 Task: Change the board title to "Collaborative Growth Session".
Action: Mouse moved to (358, 77)
Screenshot: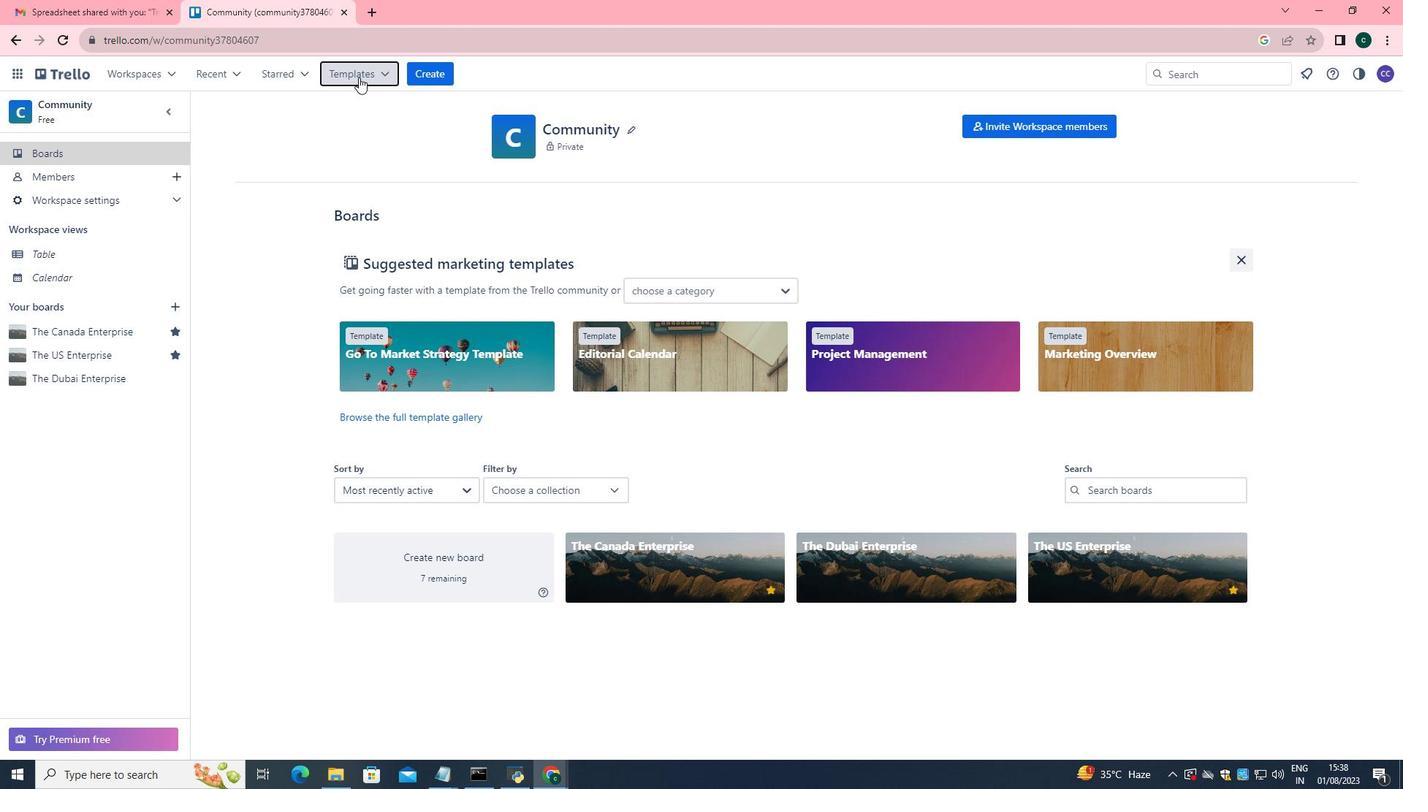 
Action: Mouse pressed left at (358, 77)
Screenshot: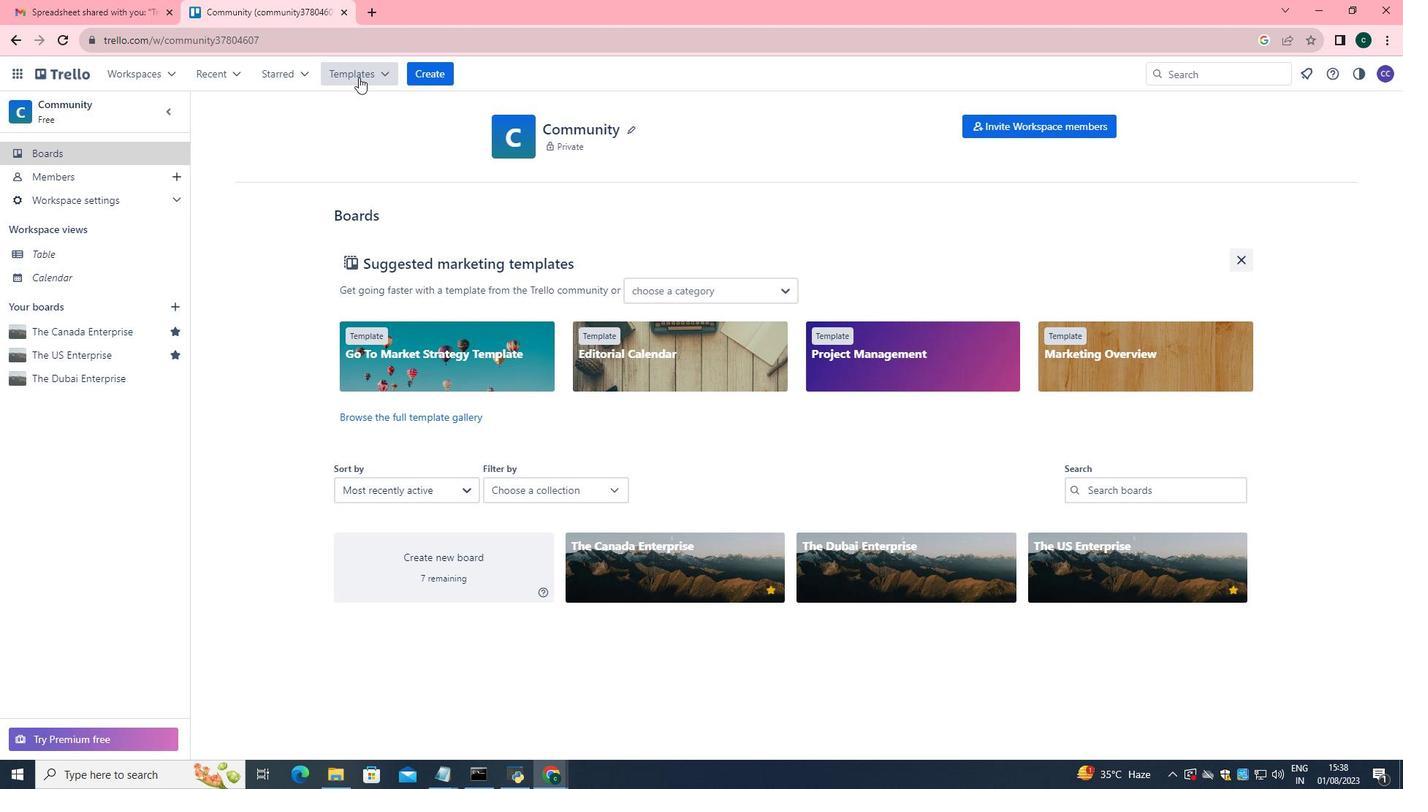 
Action: Mouse moved to (380, 141)
Screenshot: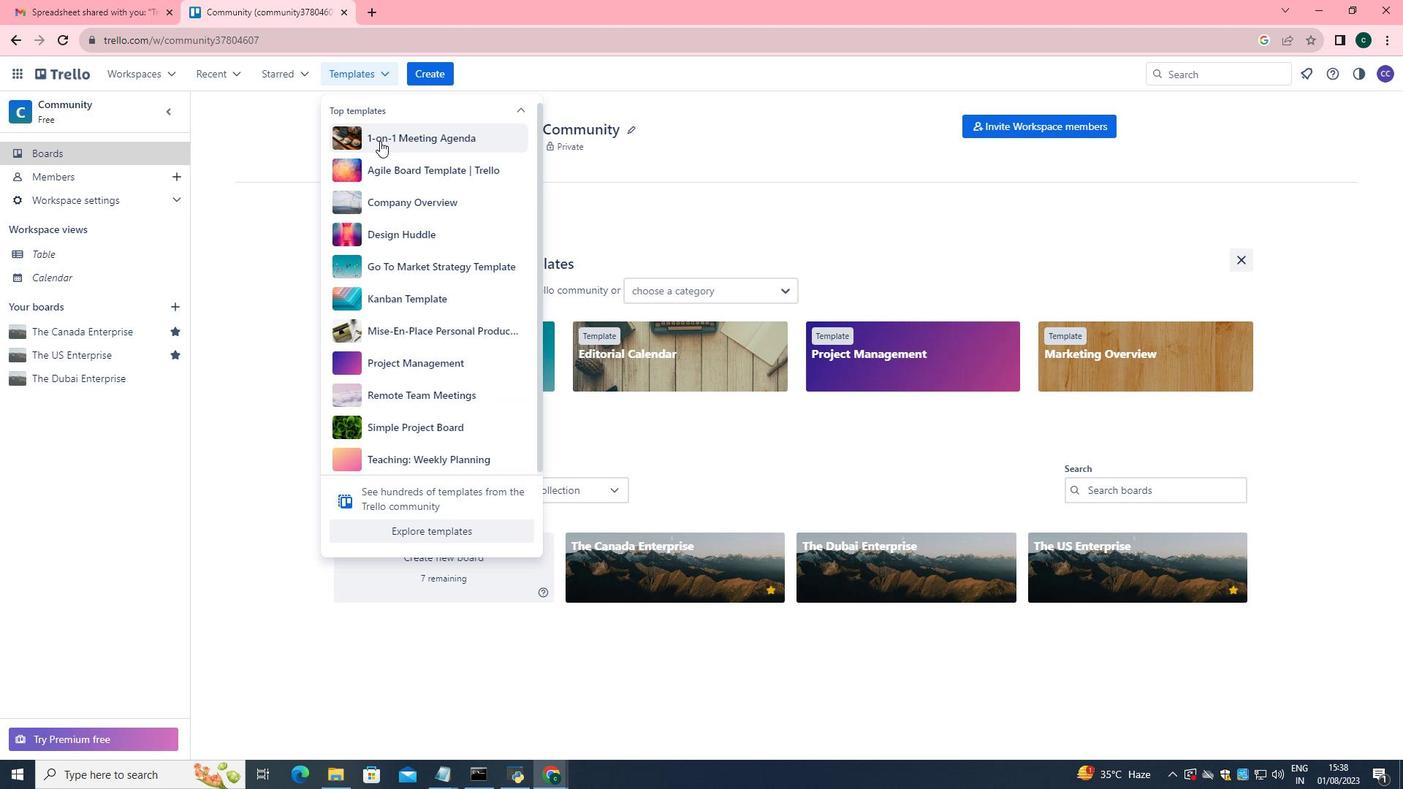 
Action: Mouse pressed left at (380, 141)
Screenshot: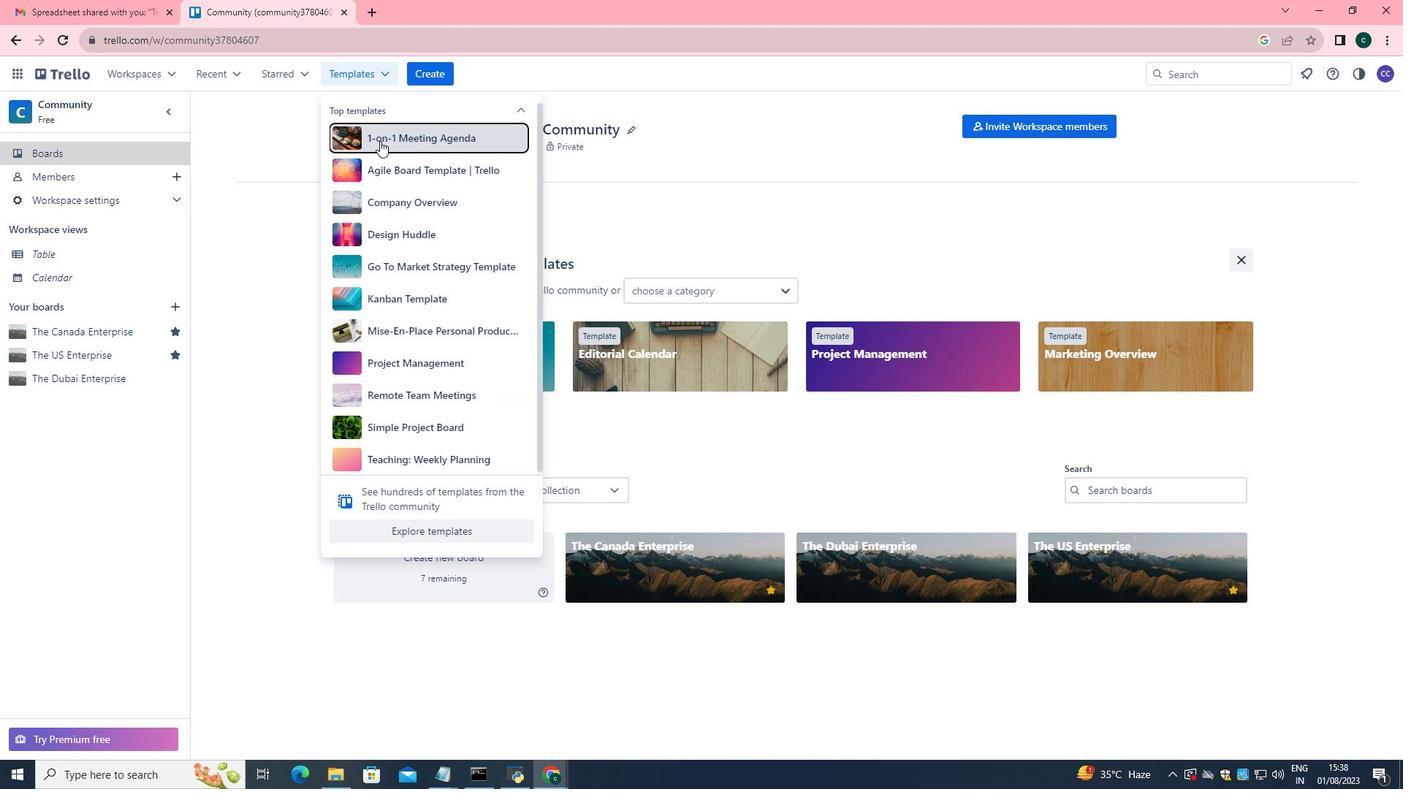 
Action: Mouse moved to (473, 239)
Screenshot: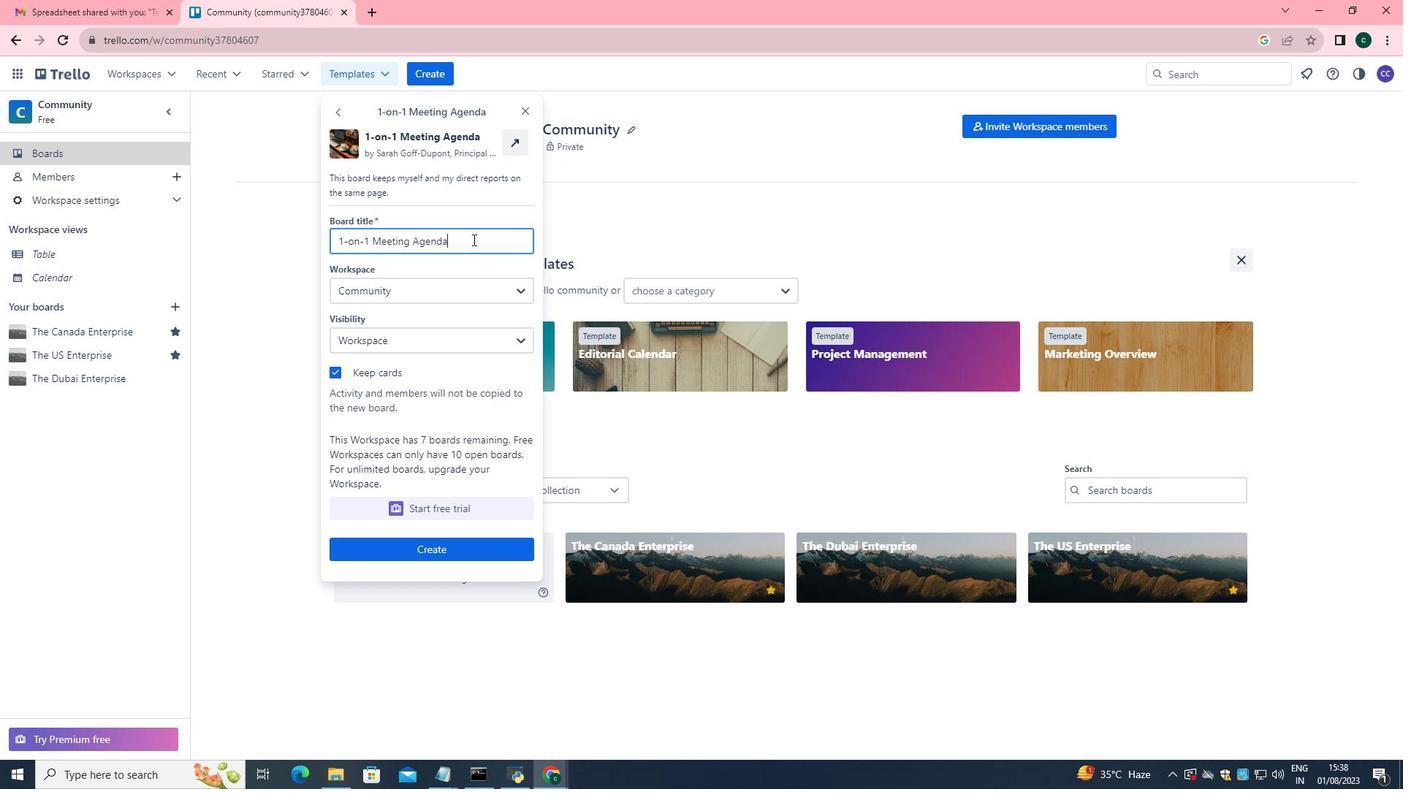 
Action: Mouse pressed left at (473, 239)
Screenshot: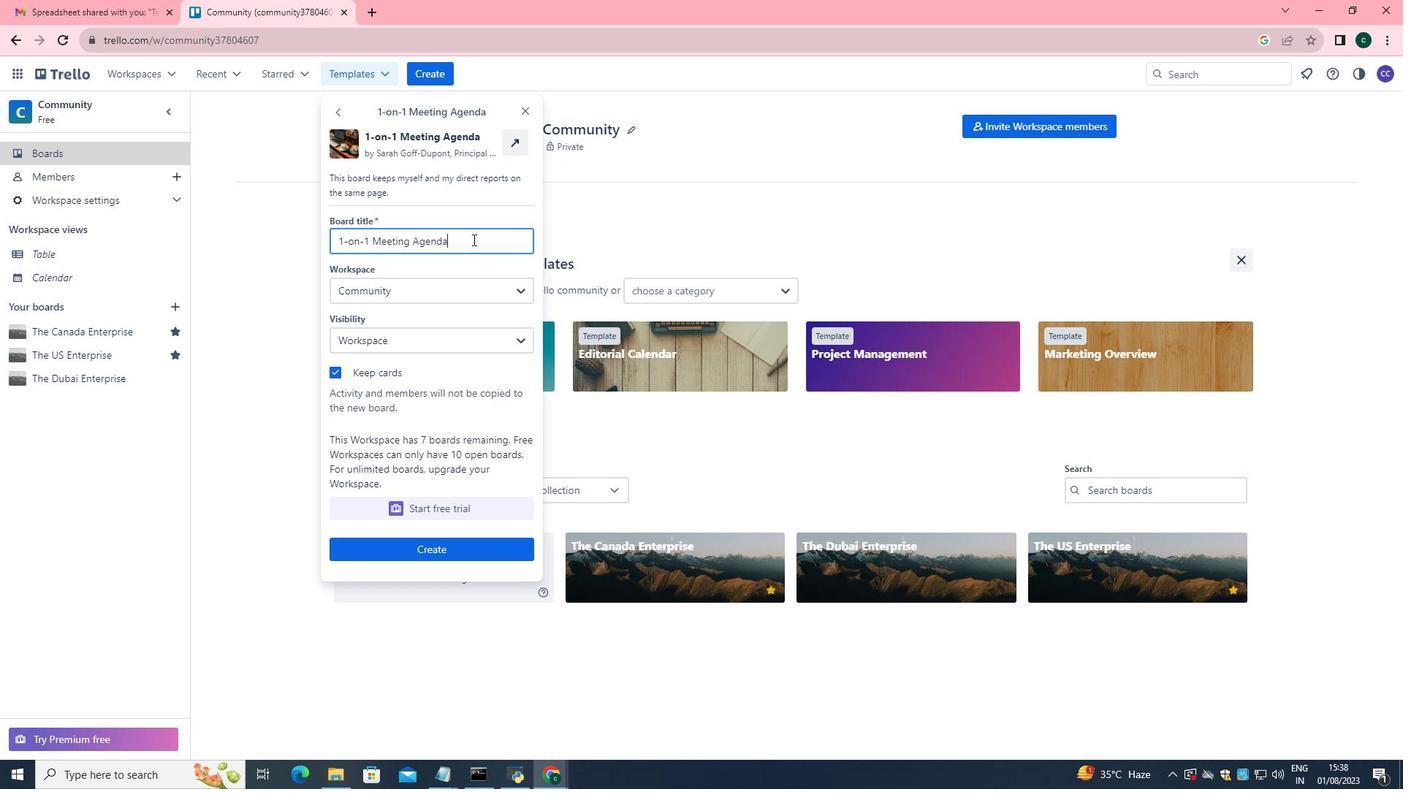 
Action: Key pressed <Key.backspace><Key.backspace><Key.backspace><Key.backspace><Key.backspace><Key.backspace><Key.backspace><Key.backspace><Key.backspace><Key.backspace><Key.backspace><Key.backspace><Key.backspace><Key.backspace><Key.backspace><Key.backspace><Key.backspace><Key.backspace><Key.backspace><Key.backspace><Key.backspace><Key.shift>Collaborative<Key.space><Key.shift>Growth<Key.space><Key.shift>Session
Screenshot: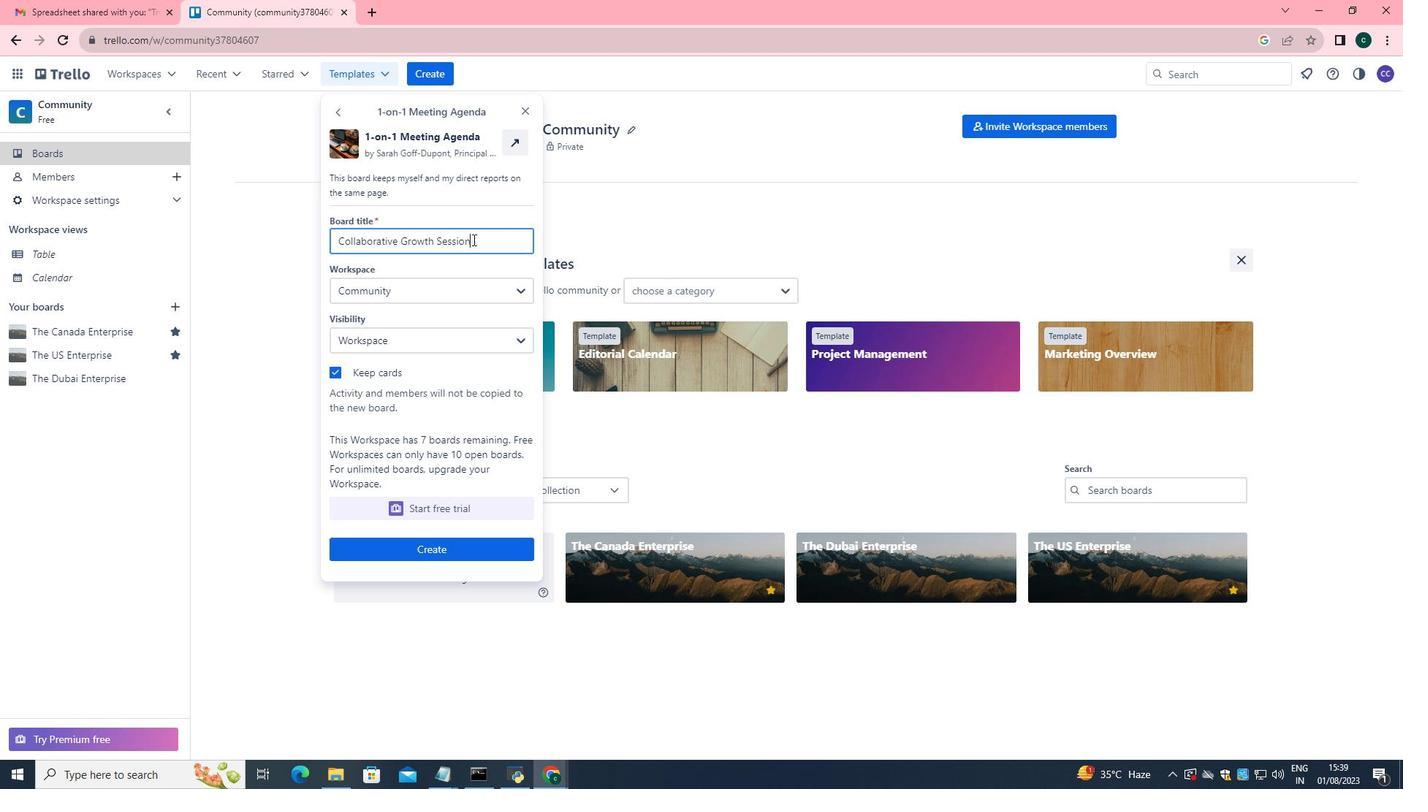 
Action: Mouse moved to (464, 416)
Screenshot: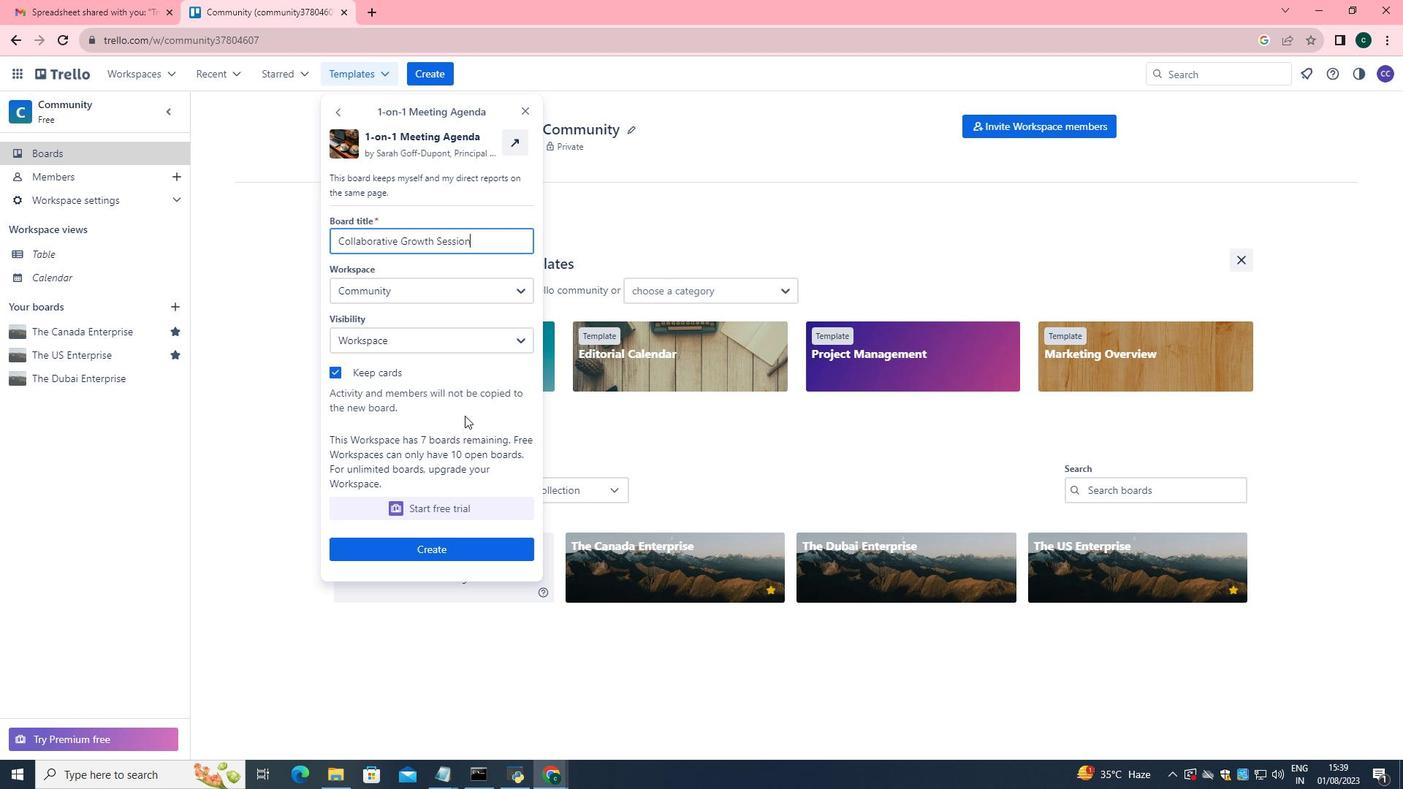 
